 Task: Create a rule when a start date more than 1  days ago is set on a card by me.
Action: Mouse pressed left at (491, 405)
Screenshot: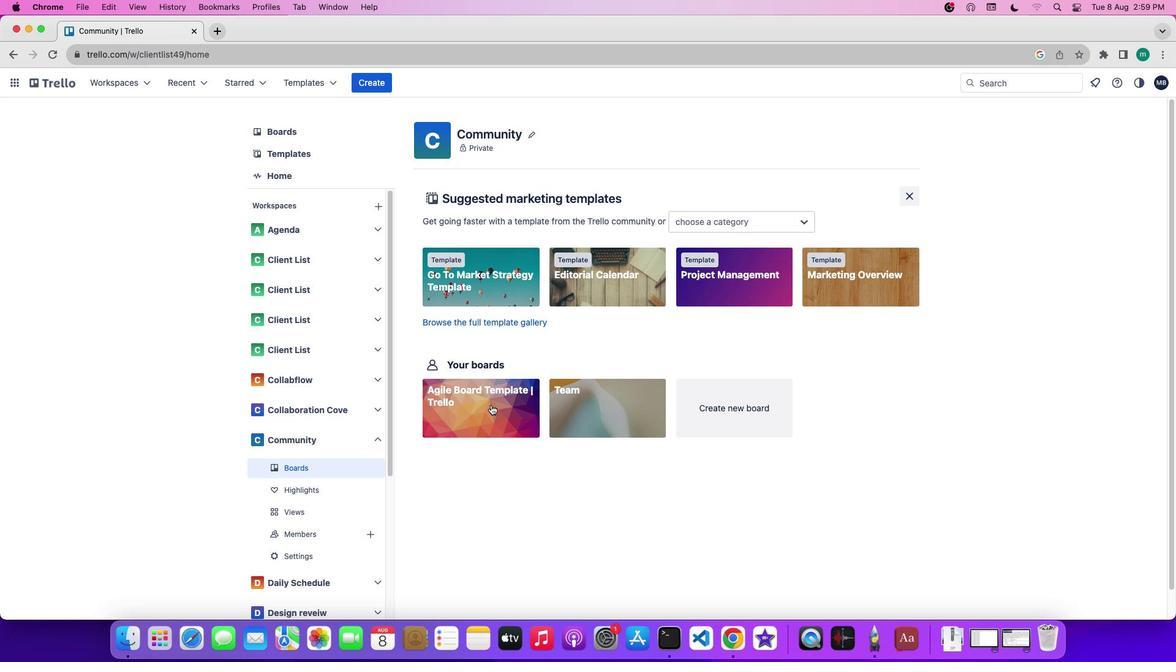 
Action: Mouse moved to (1022, 267)
Screenshot: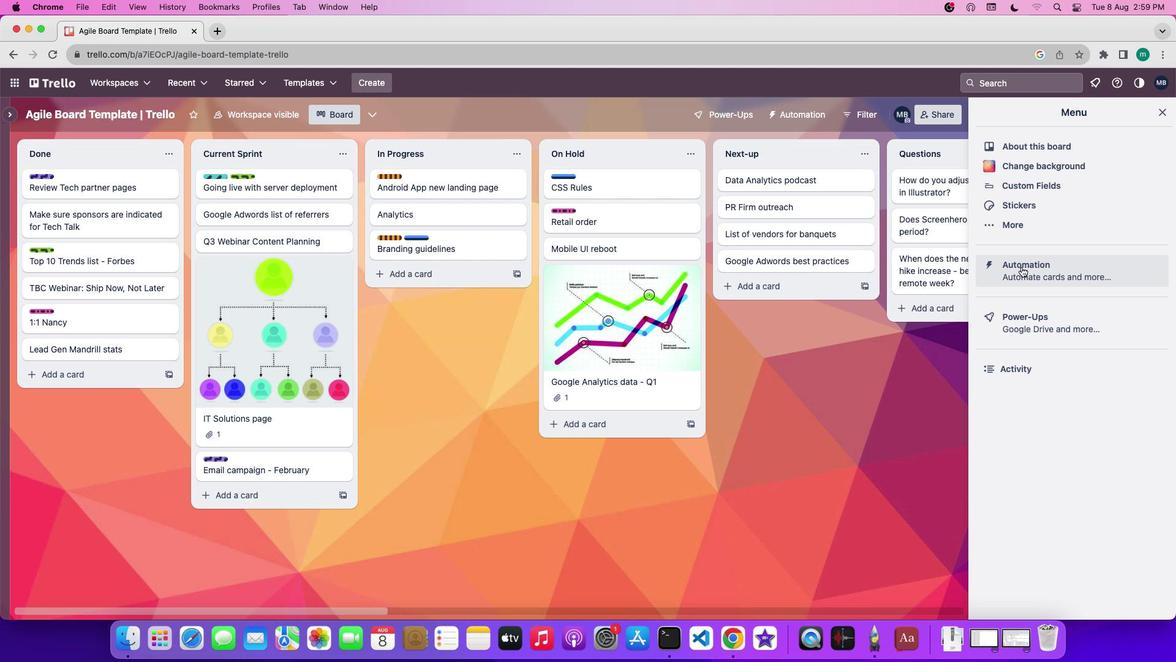 
Action: Mouse pressed left at (1022, 267)
Screenshot: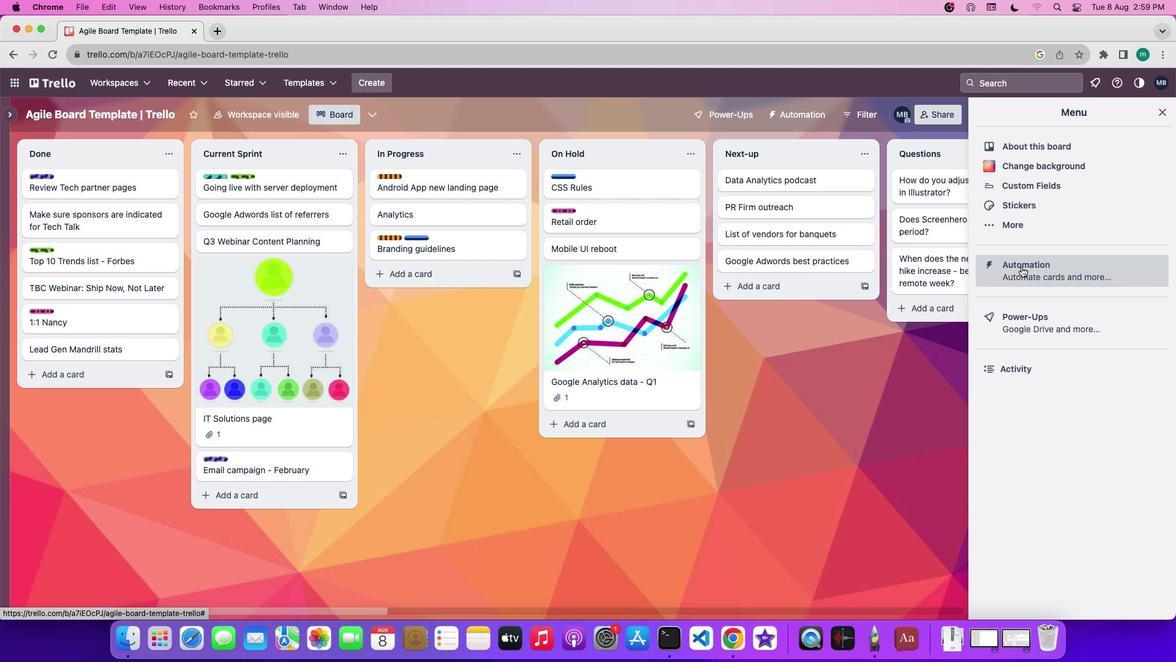 
Action: Mouse moved to (105, 218)
Screenshot: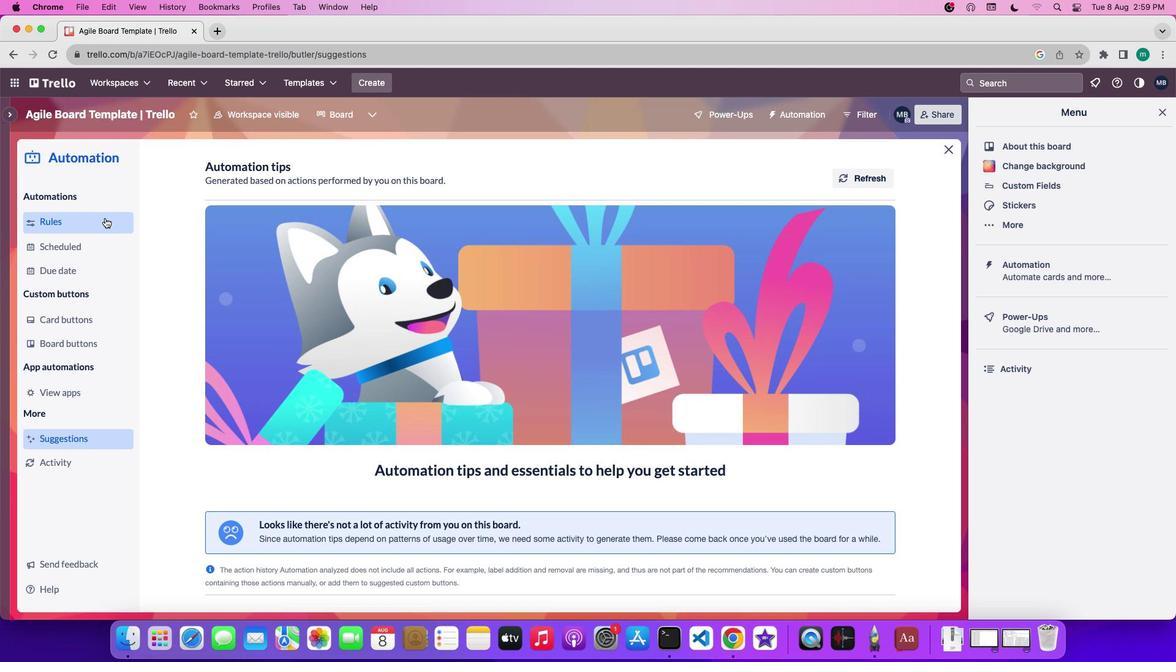 
Action: Mouse pressed left at (105, 218)
Screenshot: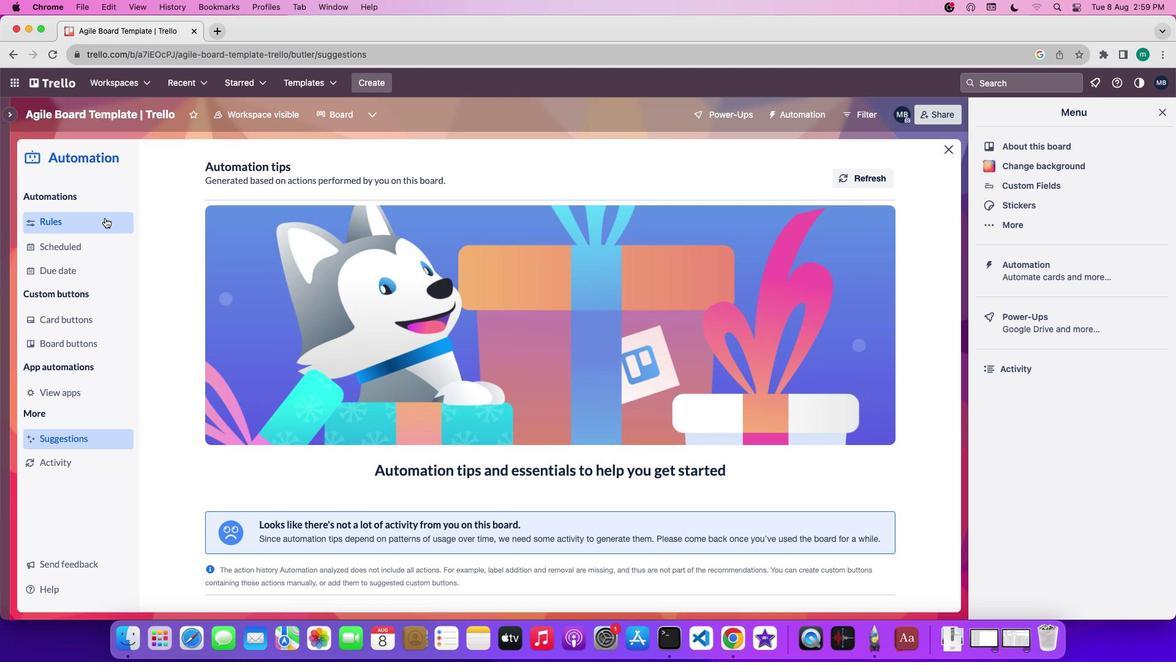 
Action: Mouse moved to (761, 172)
Screenshot: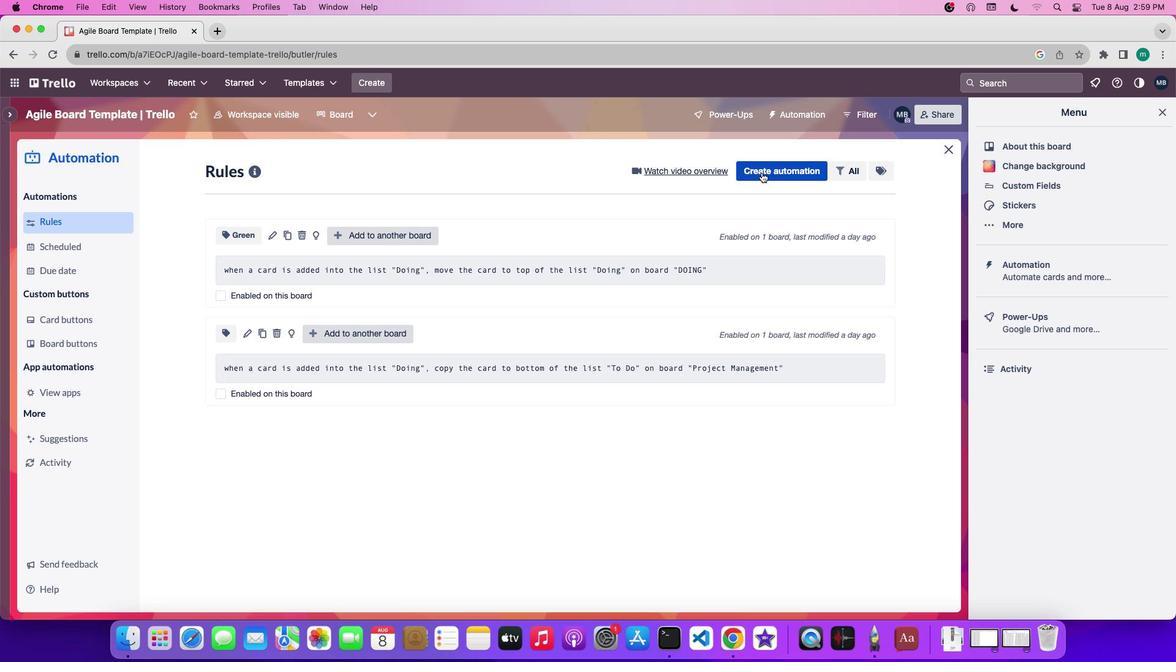 
Action: Mouse pressed left at (761, 172)
Screenshot: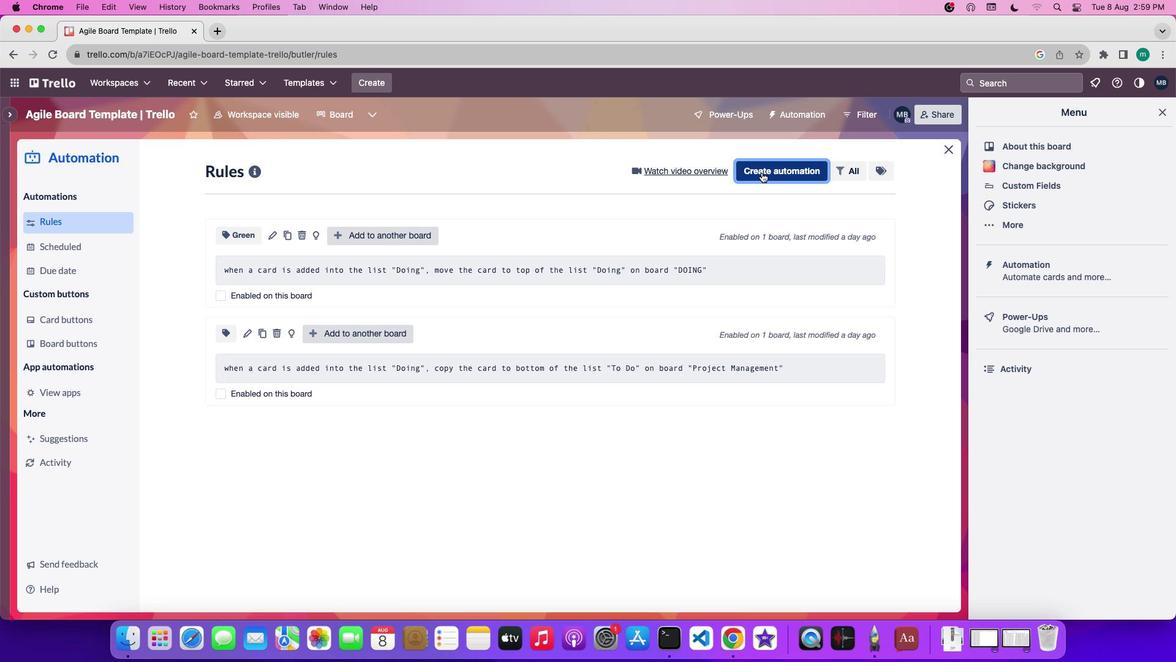 
Action: Mouse moved to (585, 373)
Screenshot: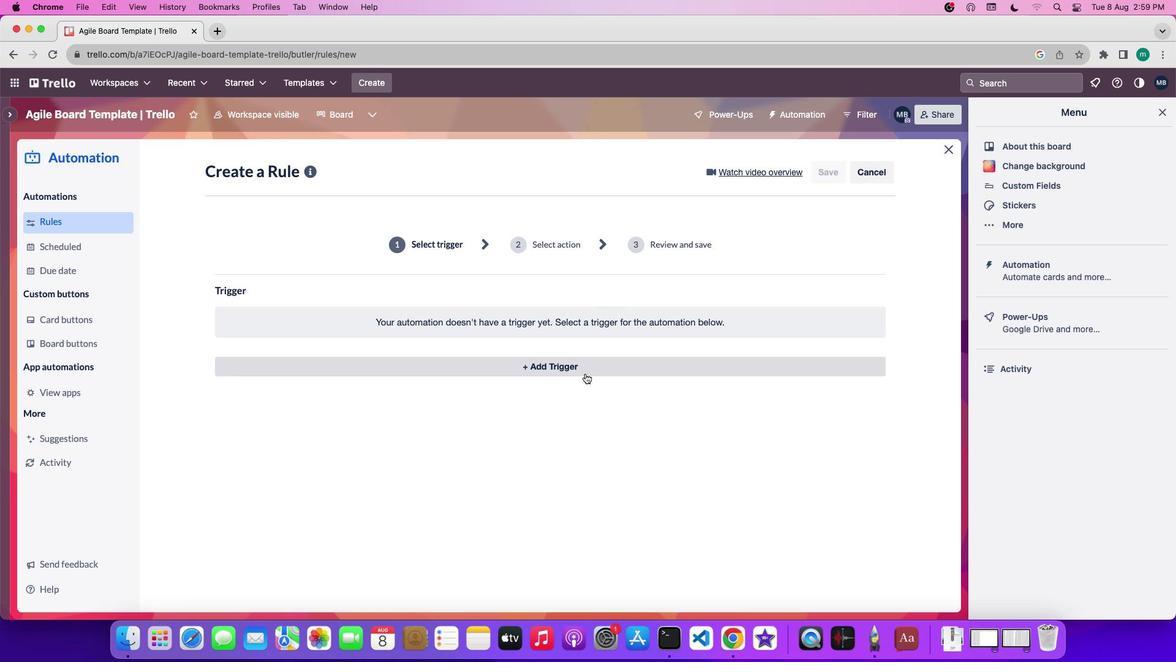 
Action: Mouse pressed left at (585, 373)
Screenshot: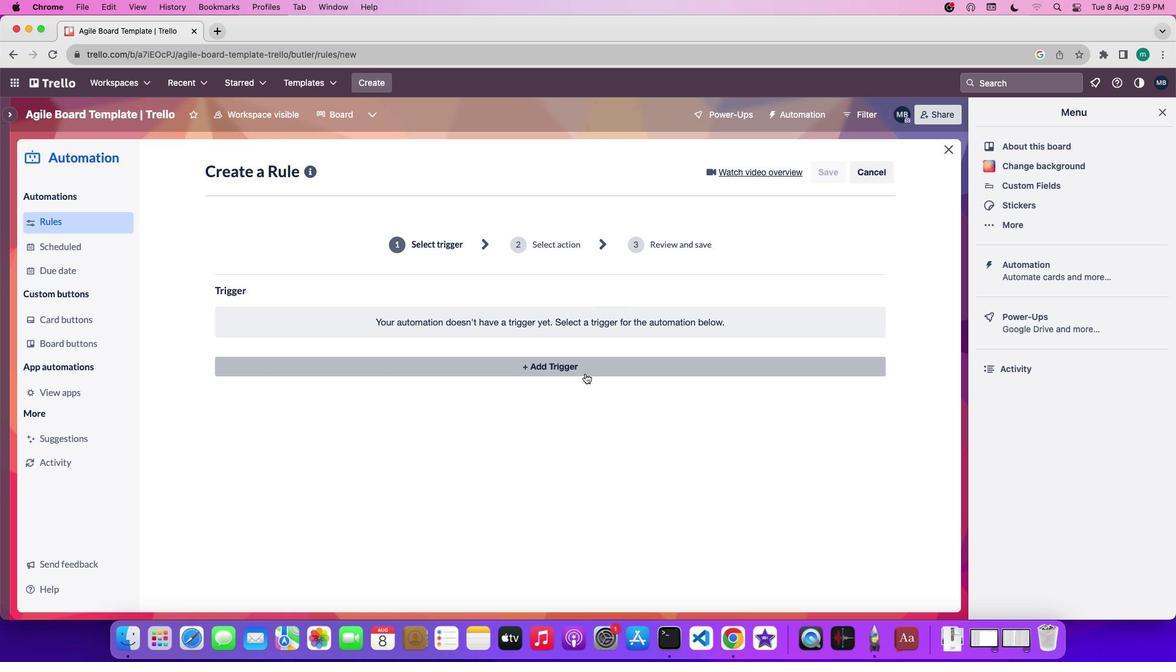 
Action: Mouse moved to (353, 408)
Screenshot: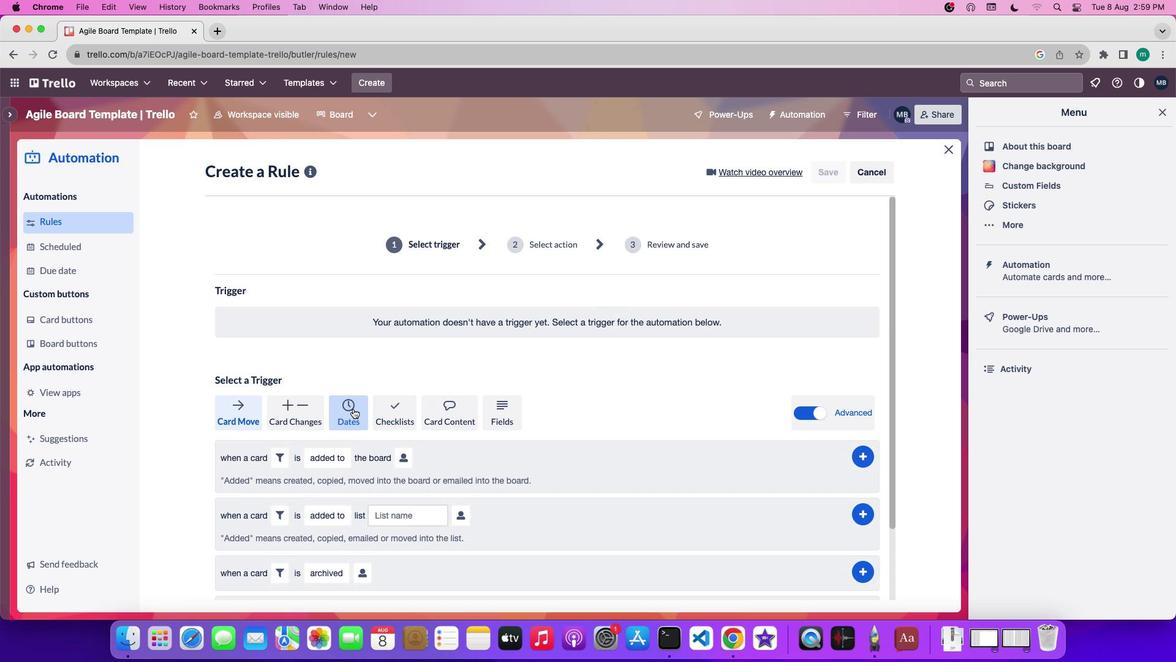 
Action: Mouse pressed left at (353, 408)
Screenshot: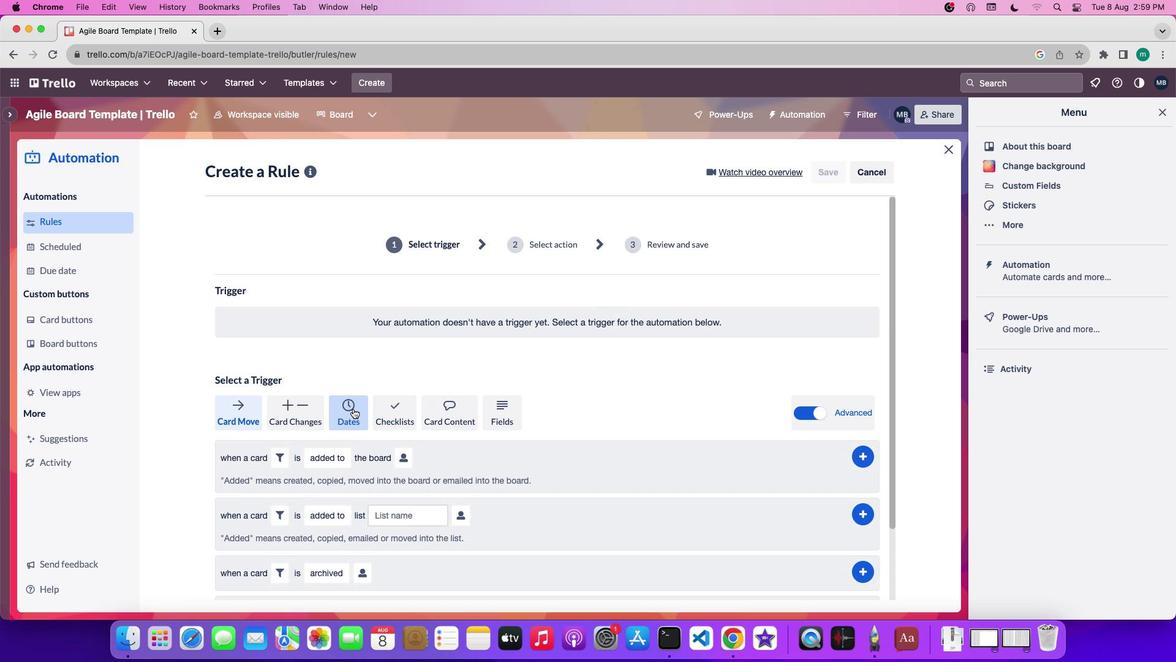 
Action: Mouse moved to (259, 461)
Screenshot: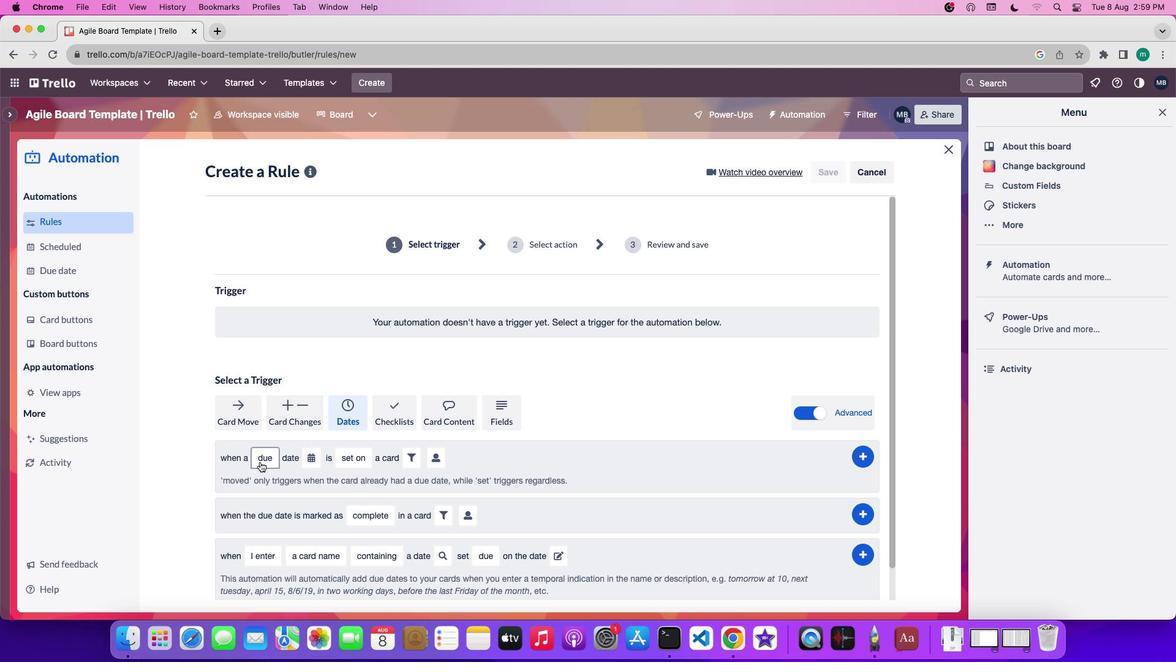 
Action: Mouse pressed left at (259, 461)
Screenshot: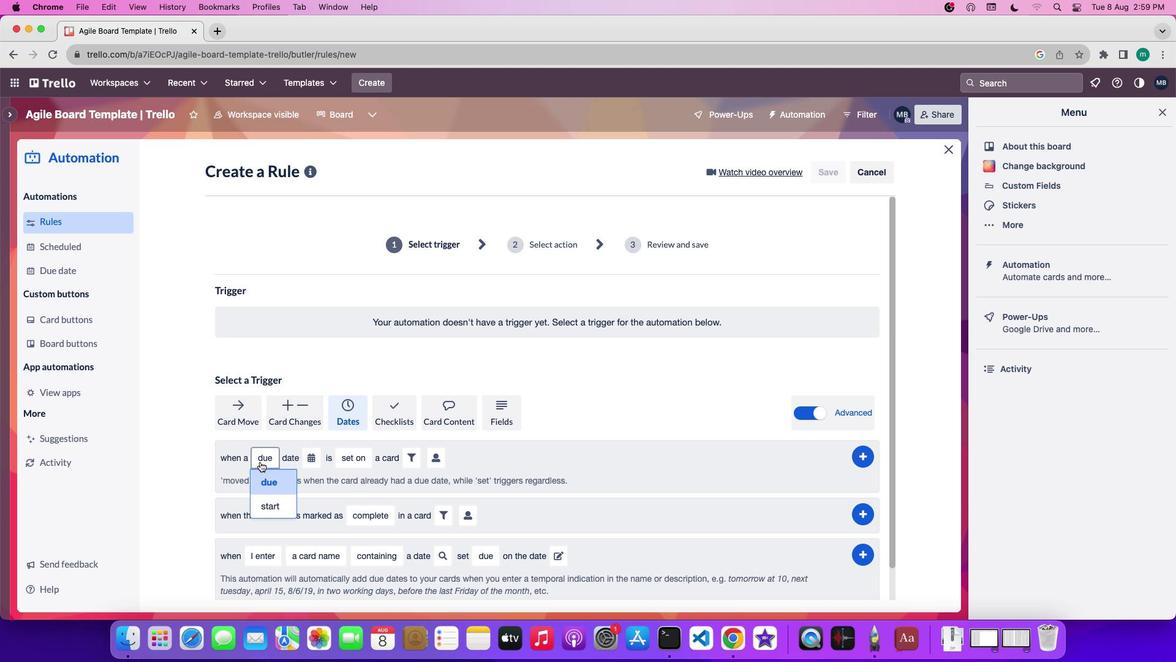 
Action: Mouse moved to (264, 508)
Screenshot: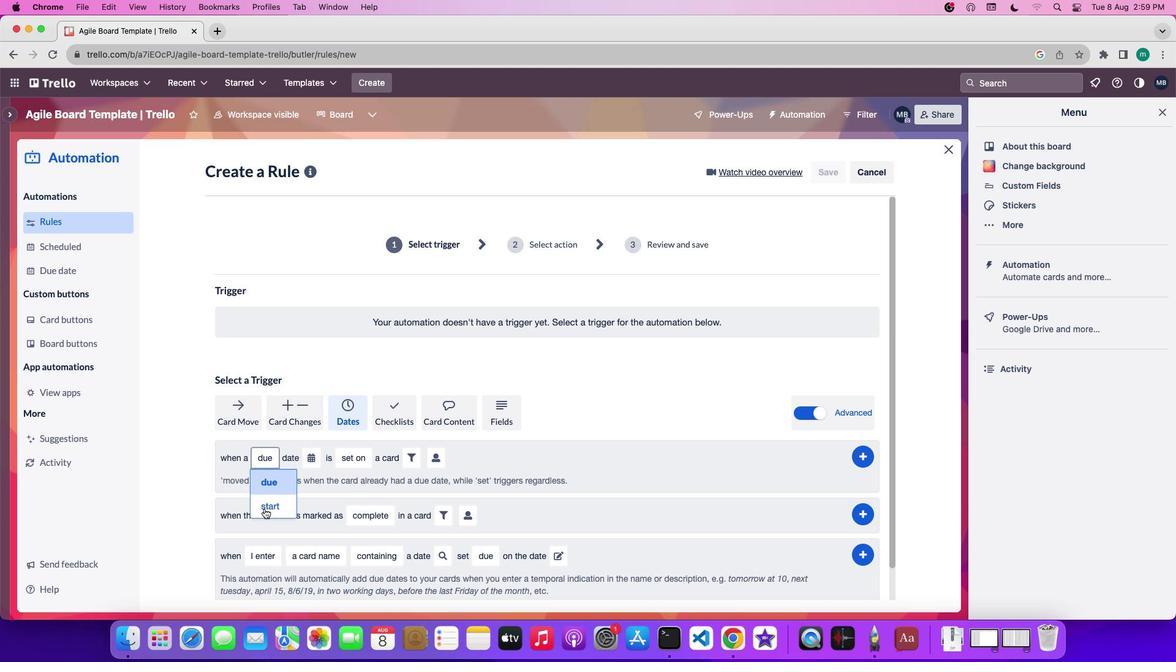 
Action: Mouse pressed left at (264, 508)
Screenshot: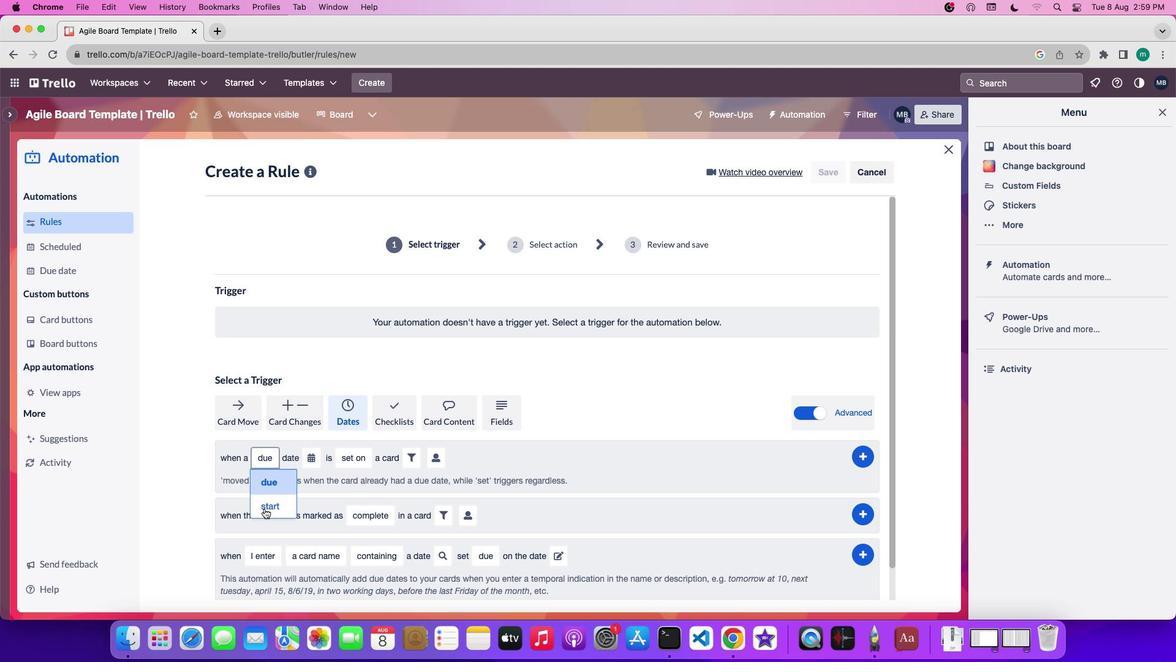 
Action: Mouse moved to (312, 459)
Screenshot: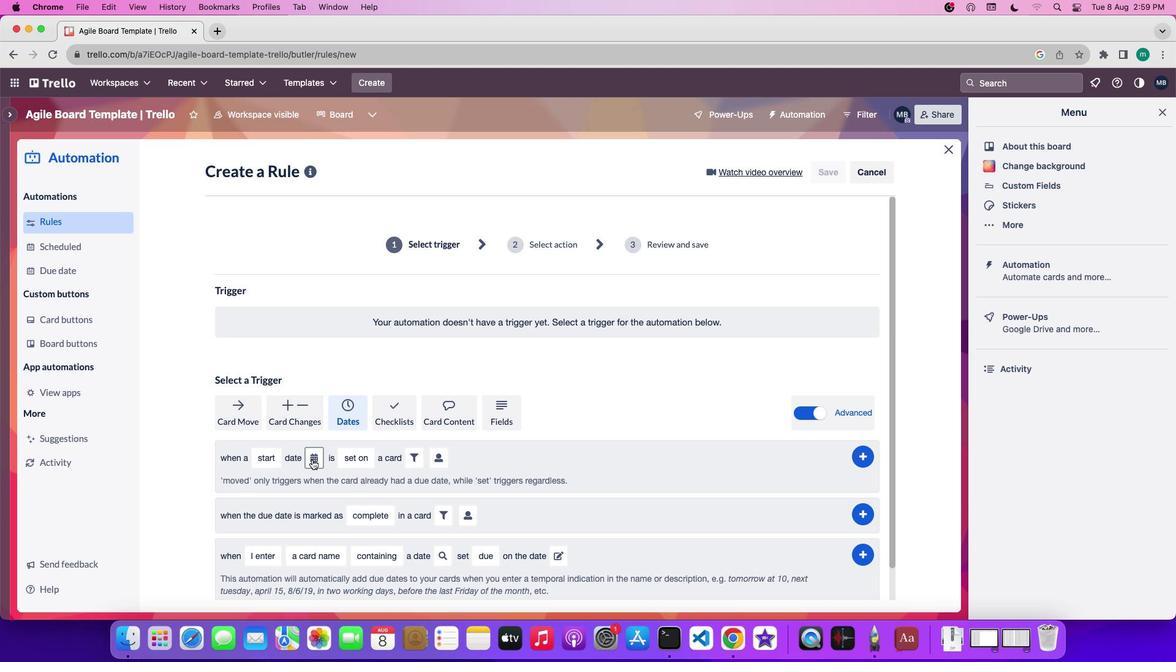 
Action: Mouse pressed left at (312, 459)
Screenshot: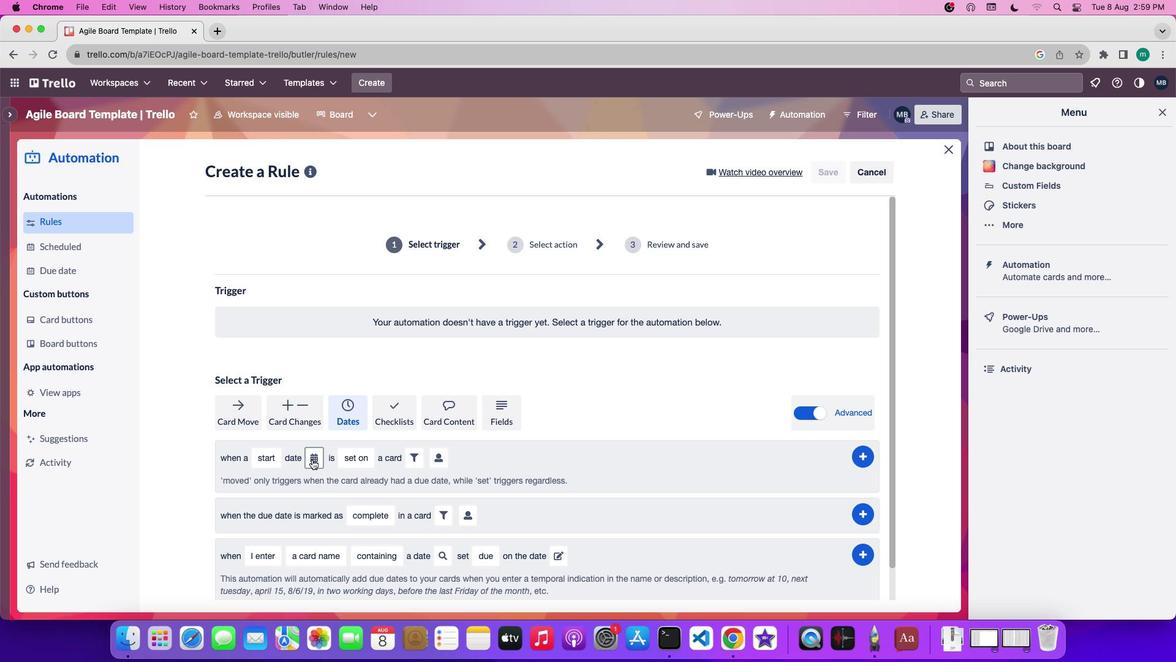 
Action: Mouse moved to (353, 527)
Screenshot: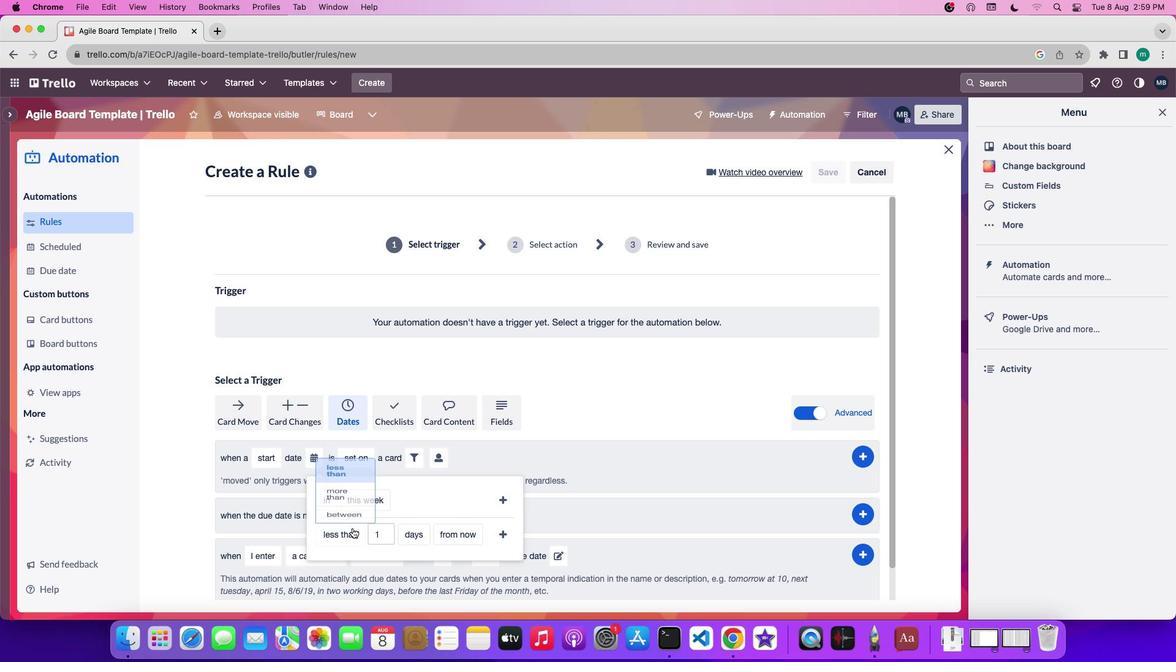 
Action: Mouse pressed left at (353, 527)
Screenshot: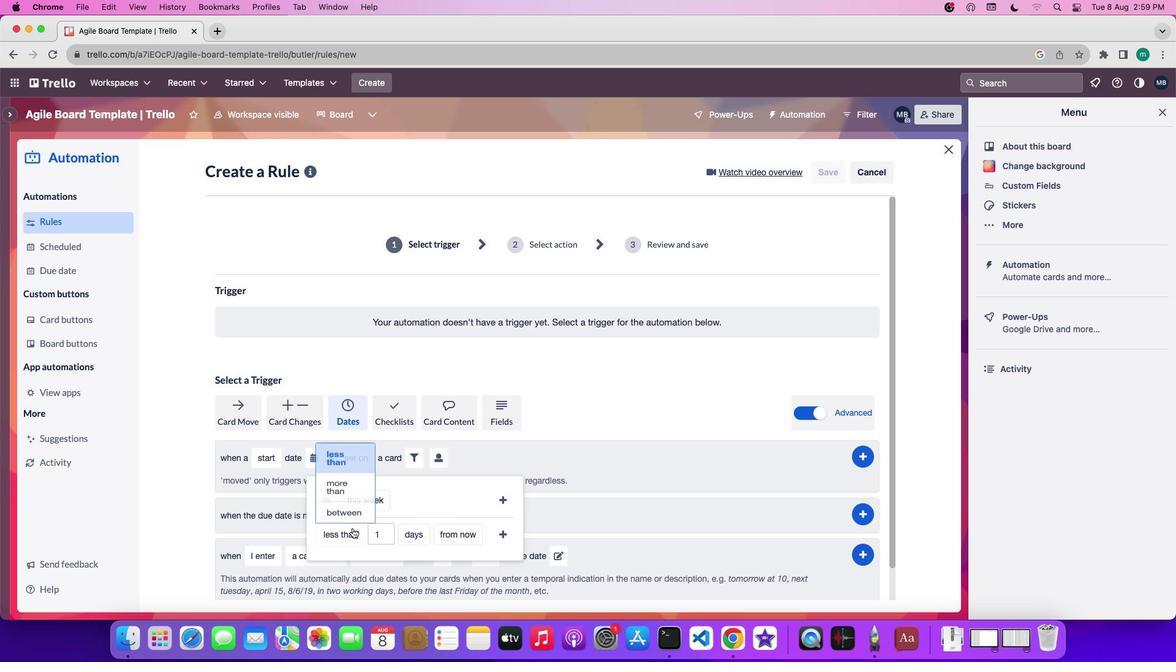 
Action: Mouse moved to (347, 483)
Screenshot: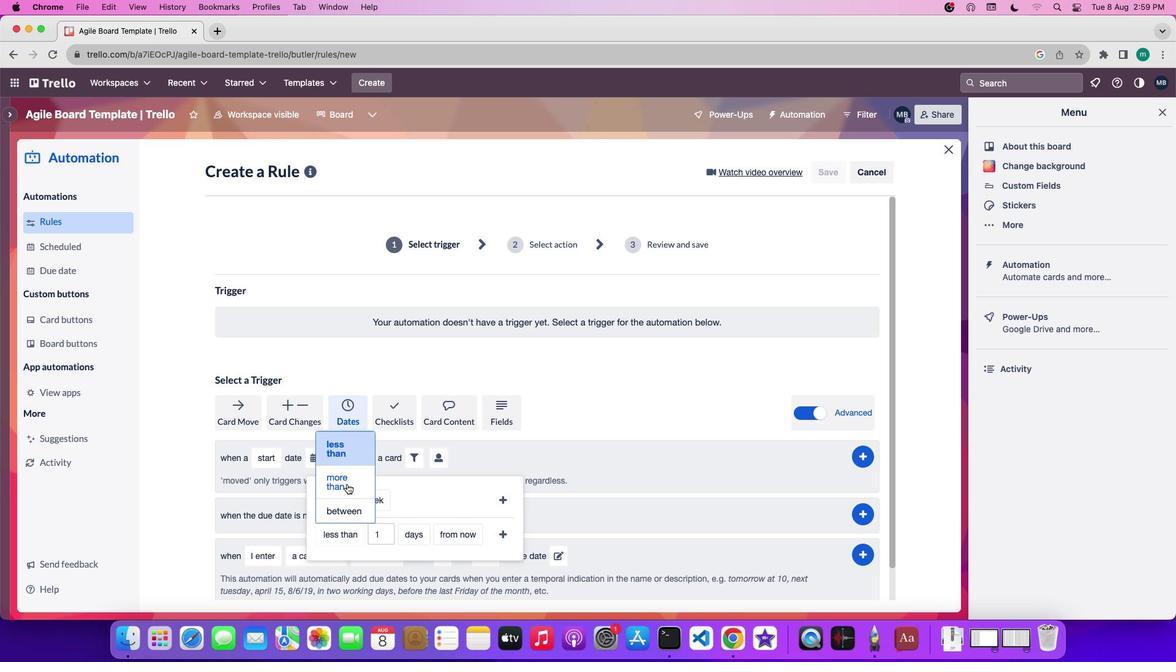 
Action: Mouse pressed left at (347, 483)
Screenshot: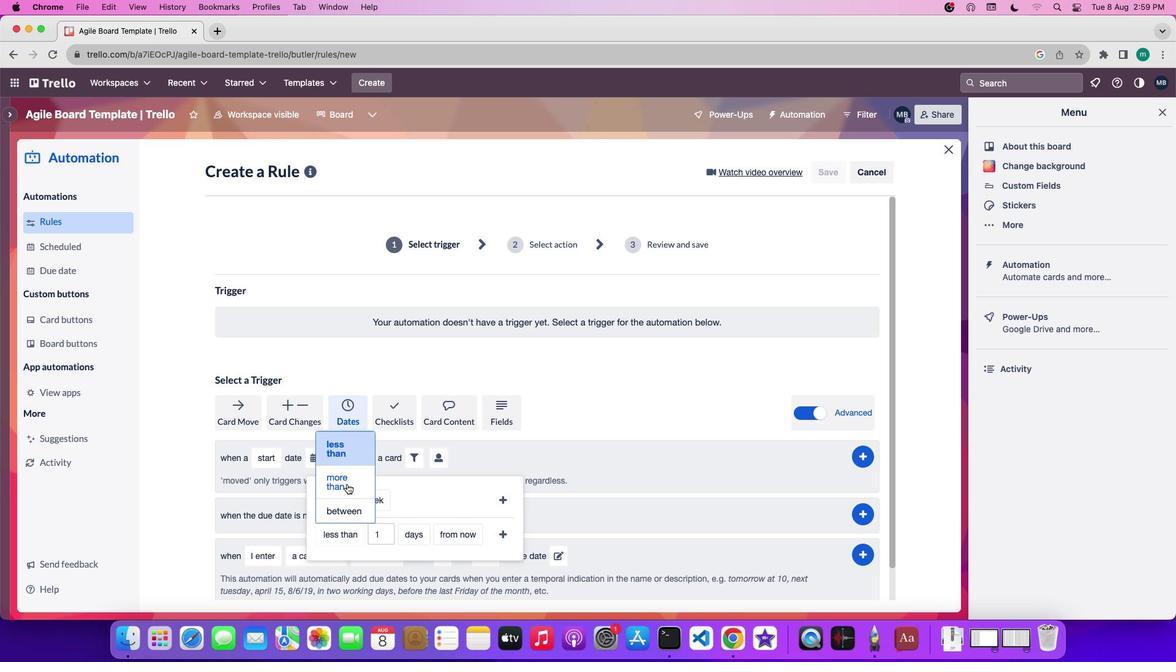 
Action: Mouse moved to (436, 479)
Screenshot: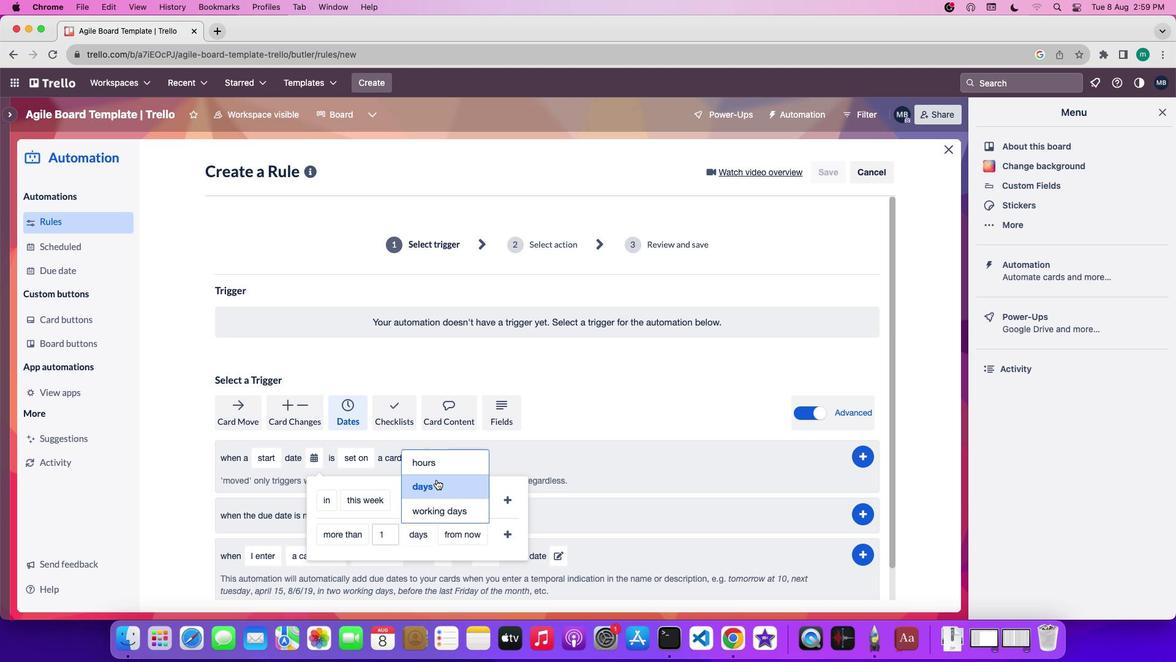 
Action: Mouse pressed left at (436, 479)
Screenshot: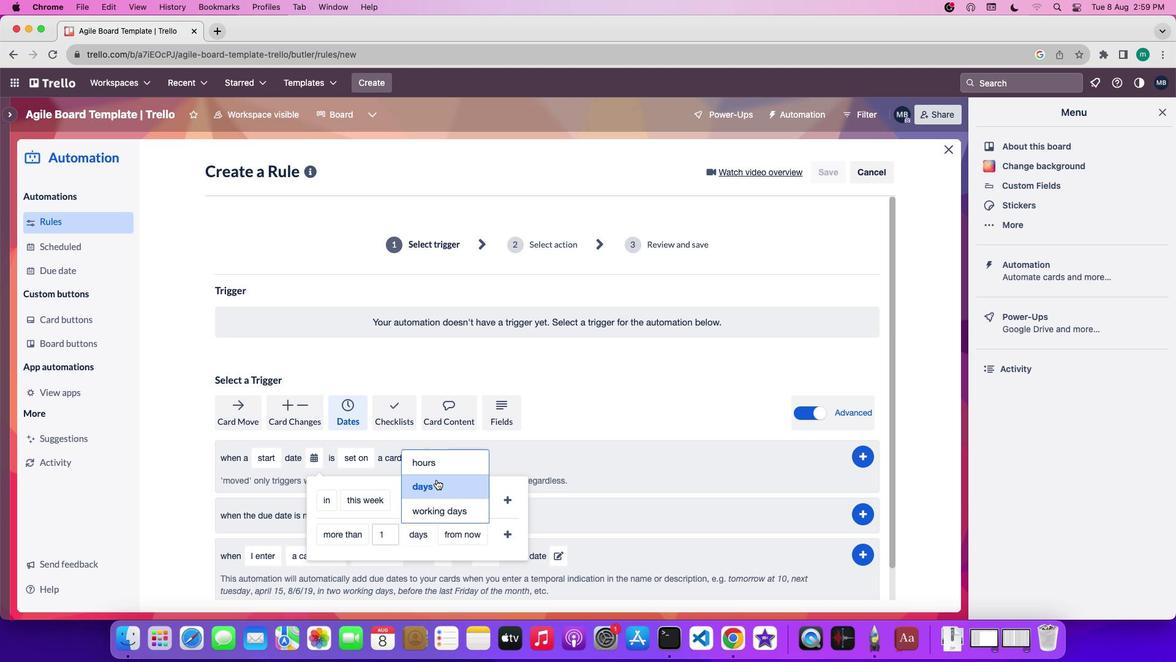 
Action: Mouse moved to (468, 536)
Screenshot: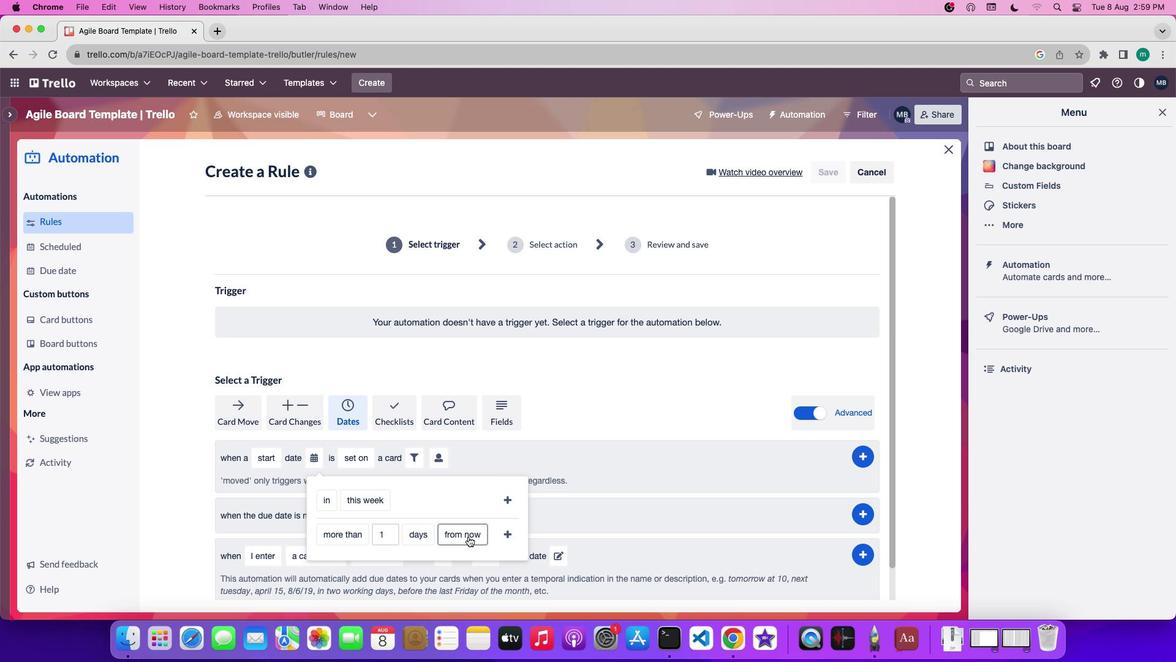 
Action: Mouse pressed left at (468, 536)
Screenshot: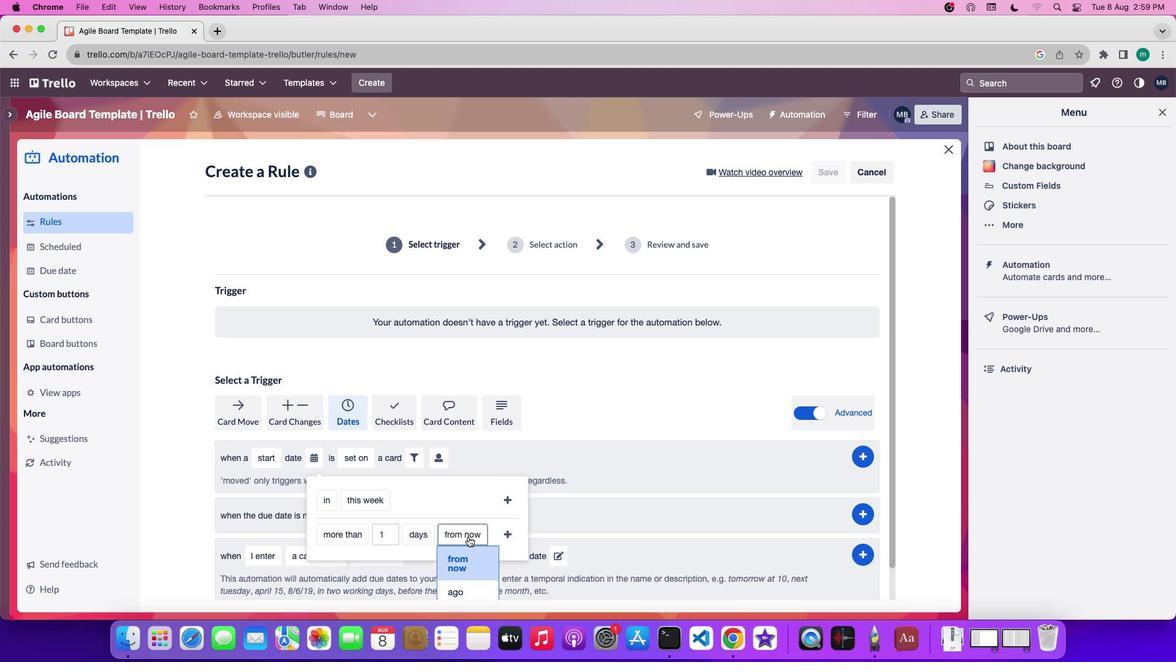 
Action: Mouse moved to (470, 560)
Screenshot: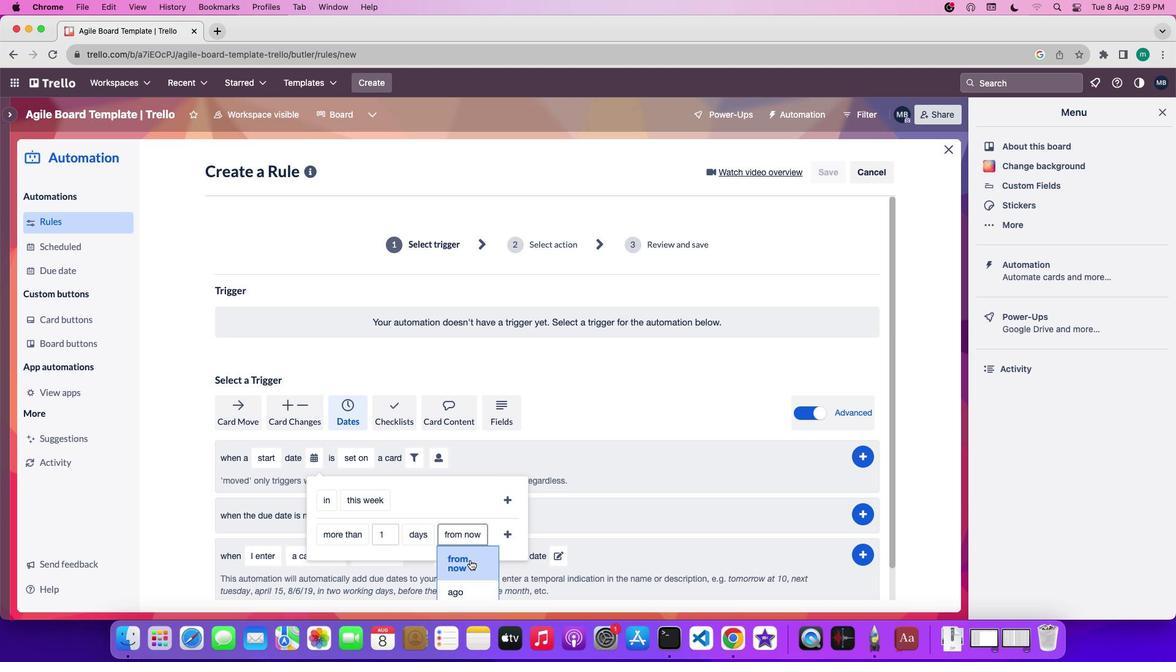 
Action: Mouse scrolled (470, 560) with delta (0, 0)
Screenshot: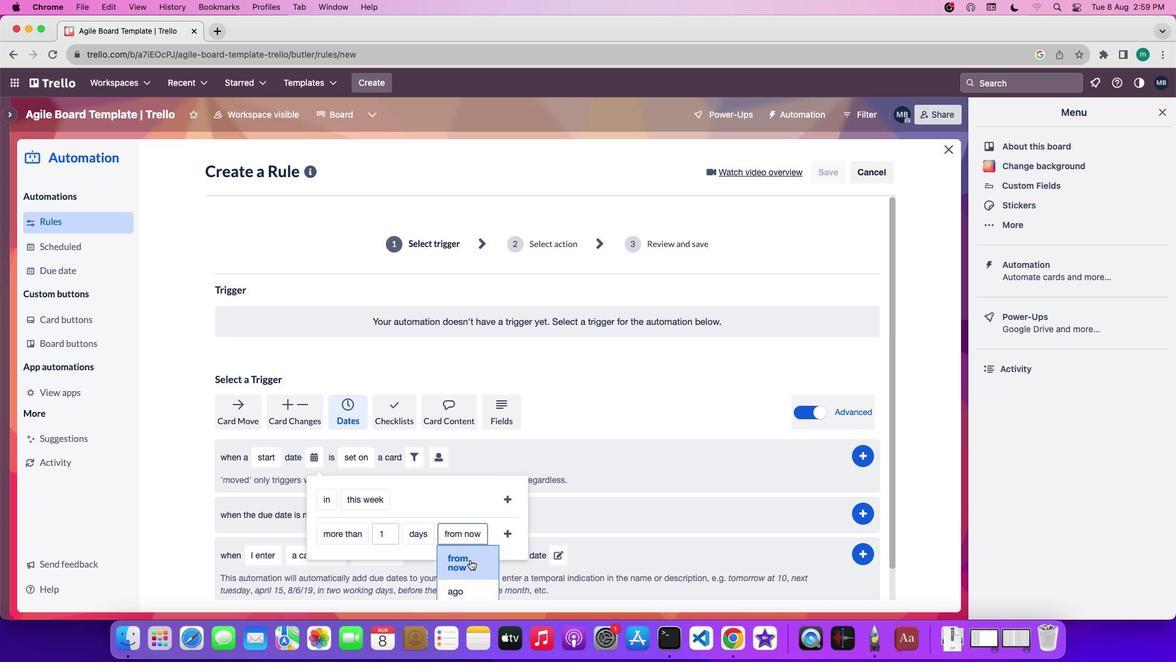 
Action: Mouse scrolled (470, 560) with delta (0, 0)
Screenshot: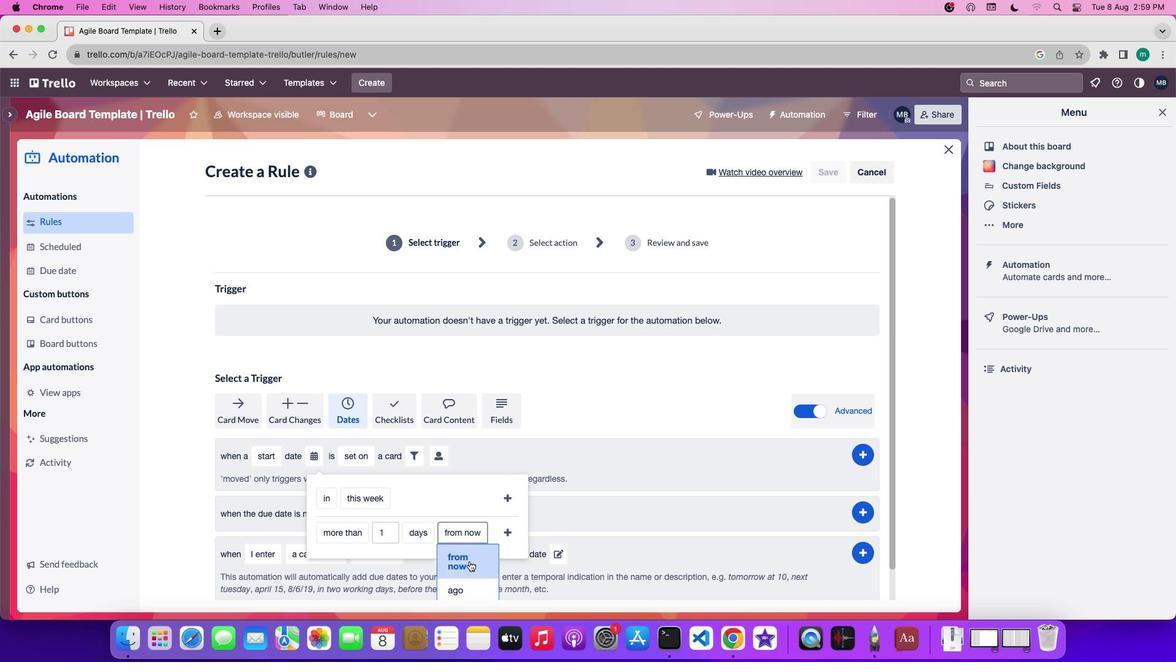 
Action: Mouse moved to (470, 560)
Screenshot: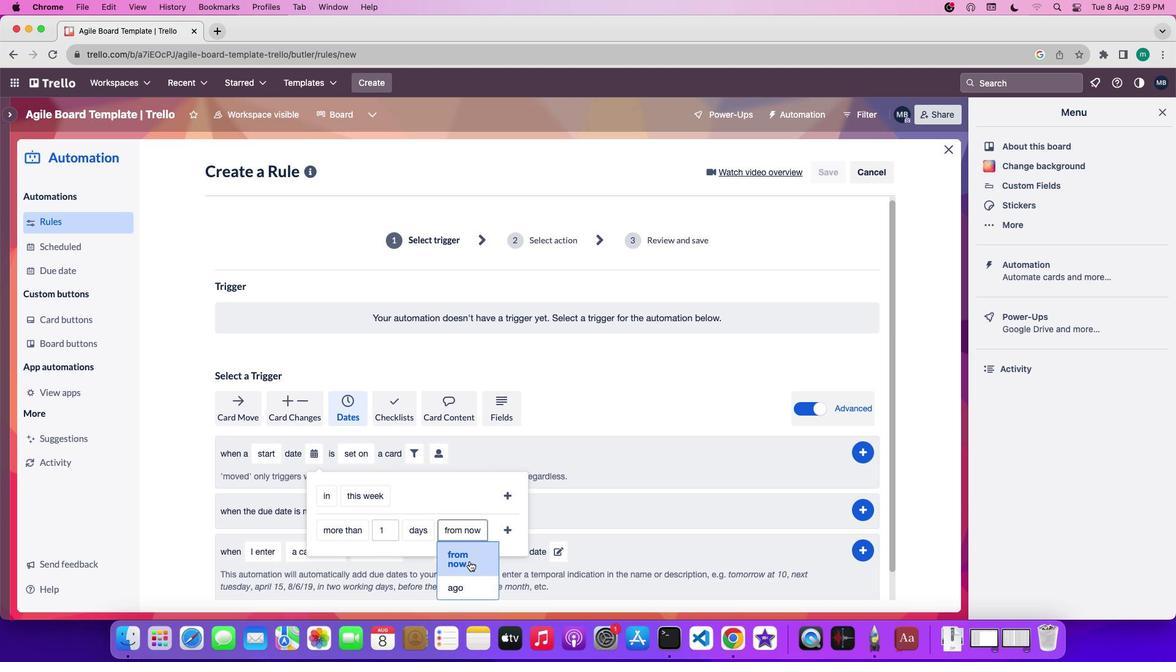 
Action: Mouse scrolled (470, 560) with delta (0, 0)
Screenshot: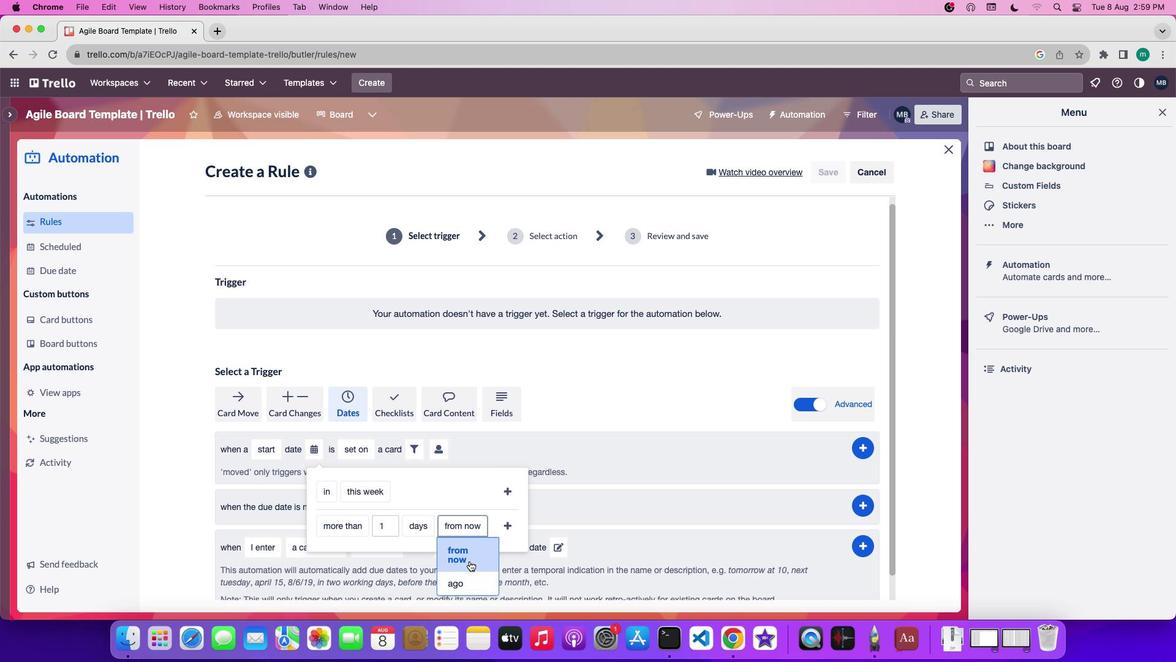 
Action: Mouse moved to (469, 554)
Screenshot: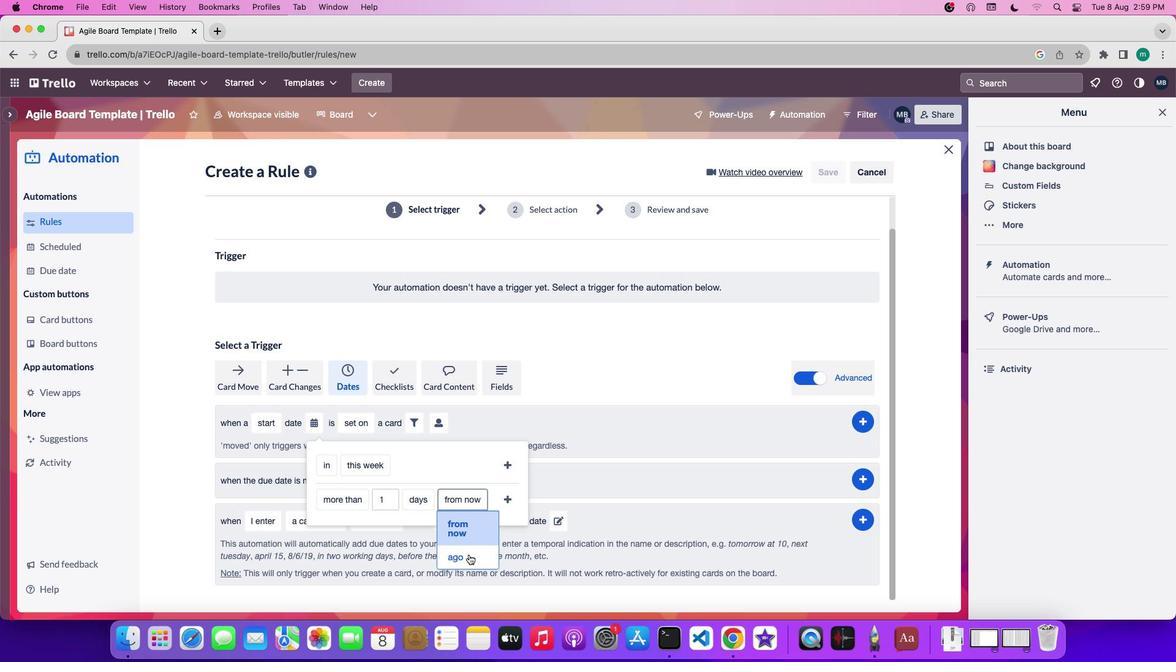 
Action: Mouse pressed left at (469, 554)
Screenshot: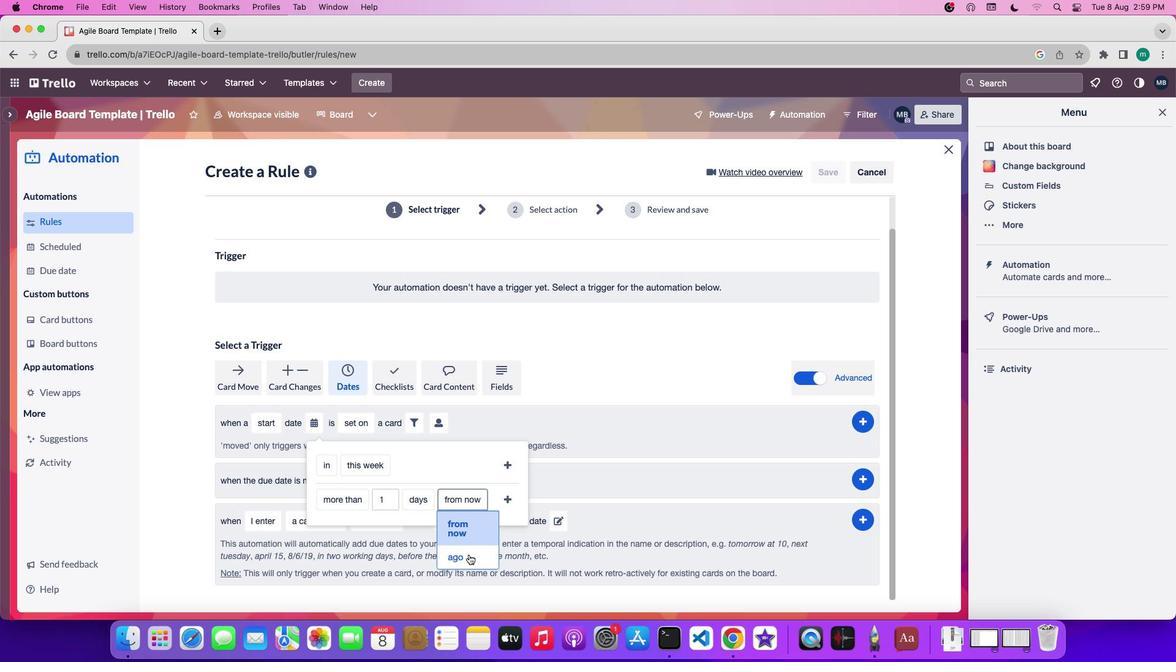
Action: Mouse moved to (487, 492)
Screenshot: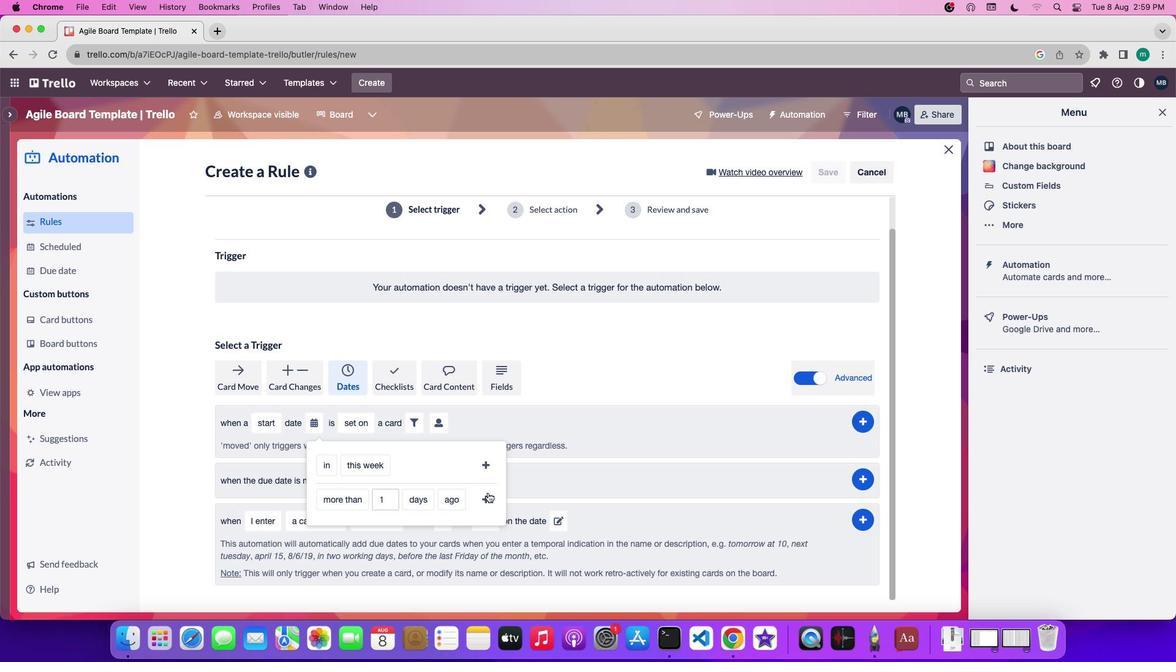 
Action: Mouse pressed left at (487, 492)
Screenshot: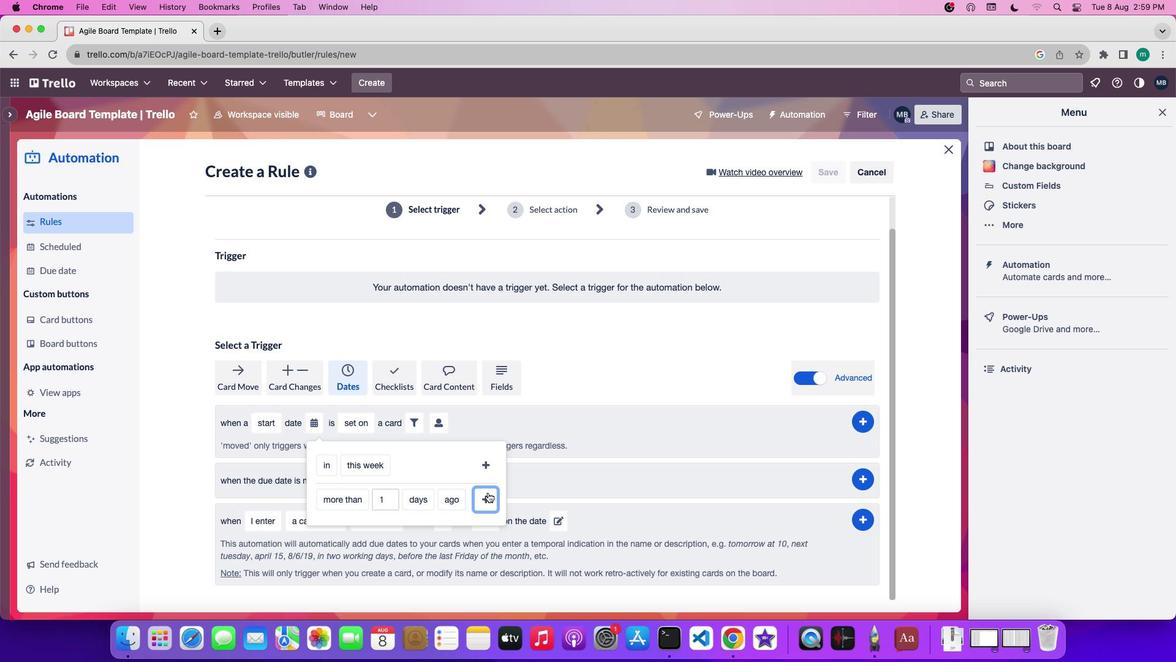 
Action: Mouse moved to (450, 426)
Screenshot: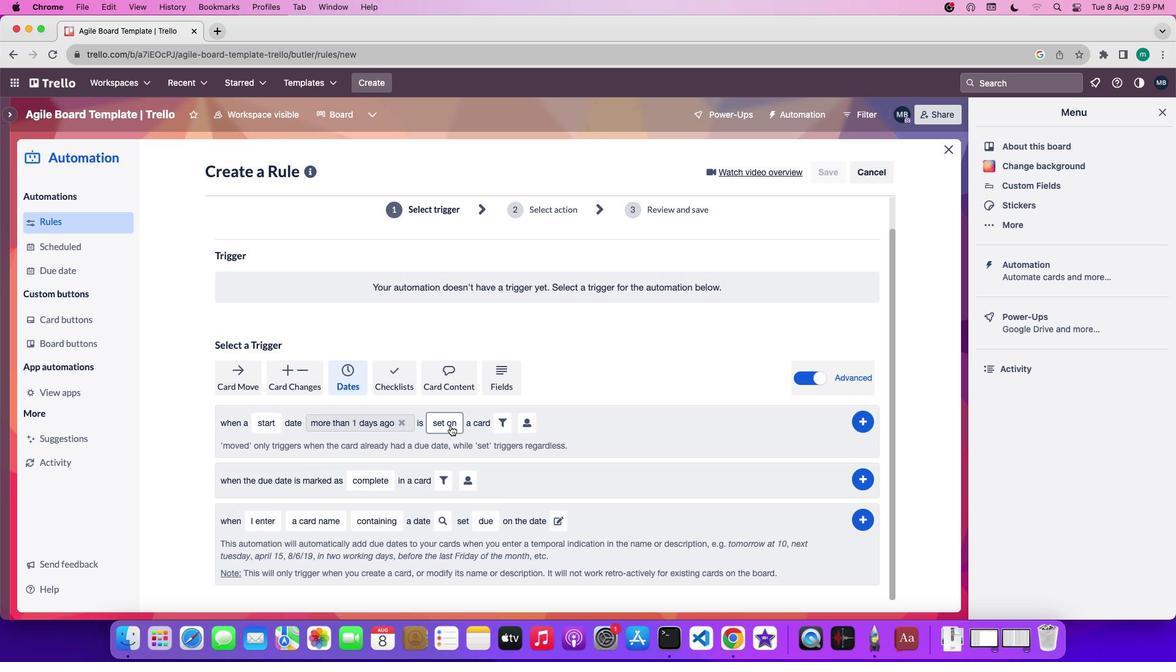 
Action: Mouse pressed left at (450, 426)
Screenshot: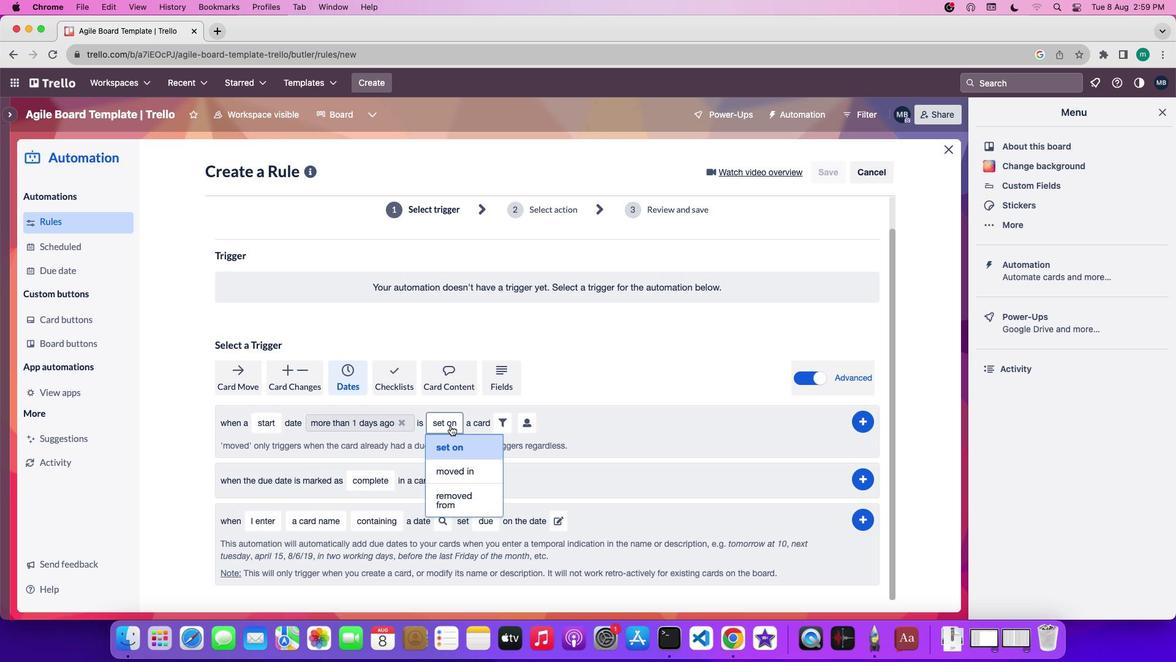 
Action: Mouse moved to (453, 446)
Screenshot: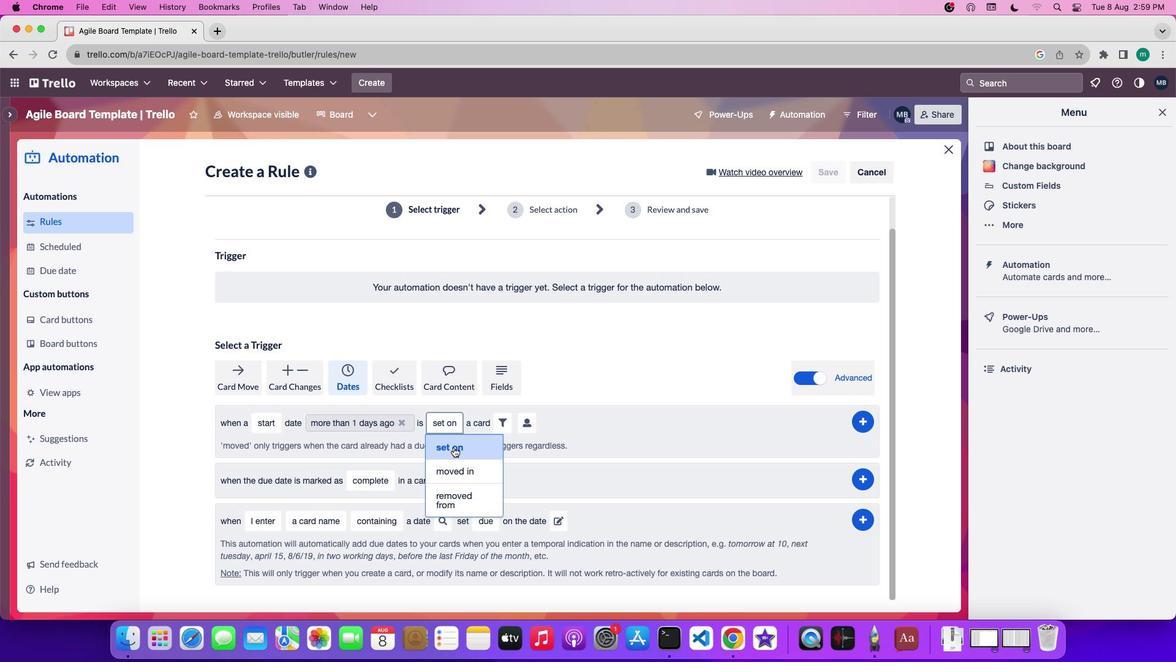 
Action: Mouse pressed left at (453, 446)
Screenshot: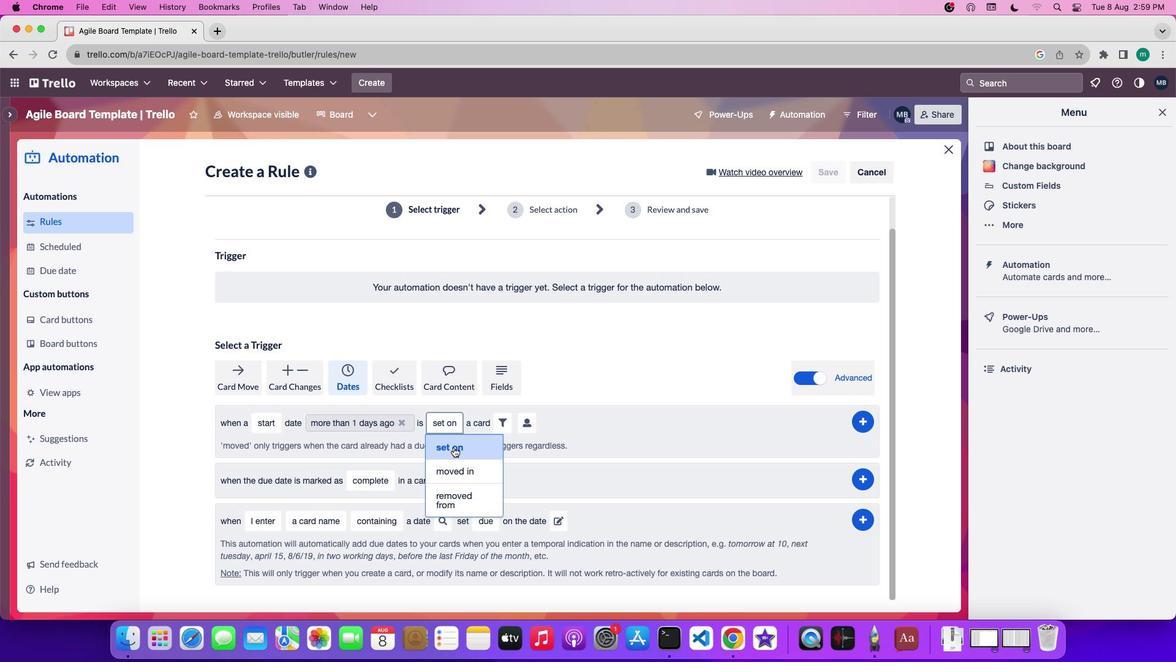 
Action: Mouse moved to (532, 422)
Screenshot: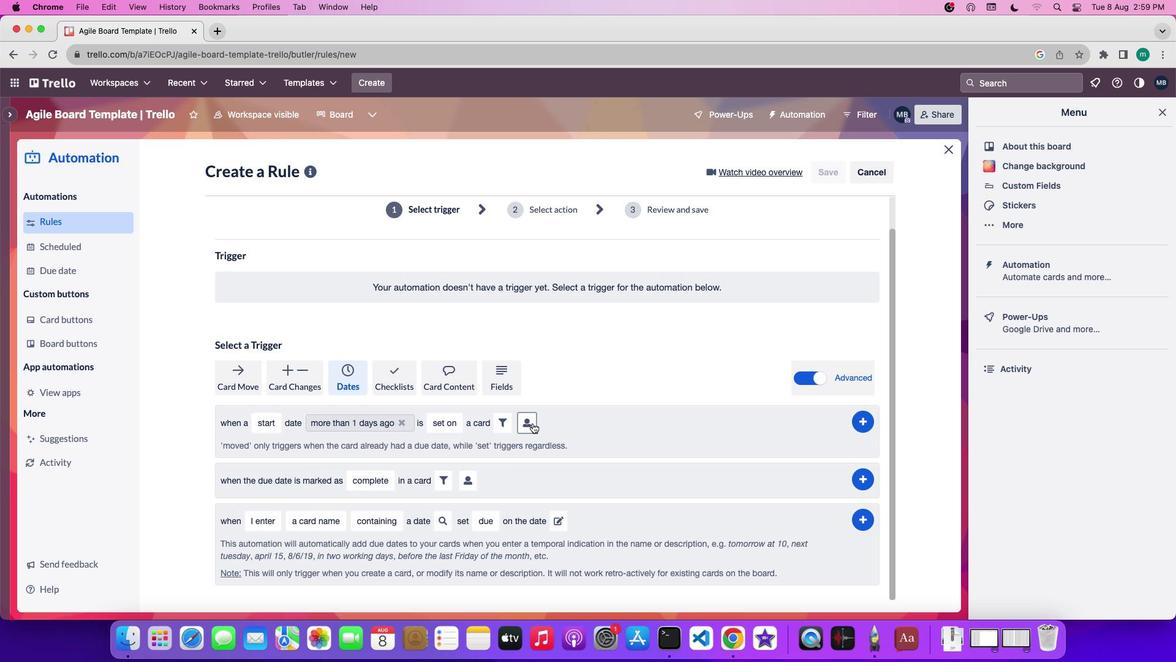 
Action: Mouse pressed left at (532, 422)
Screenshot: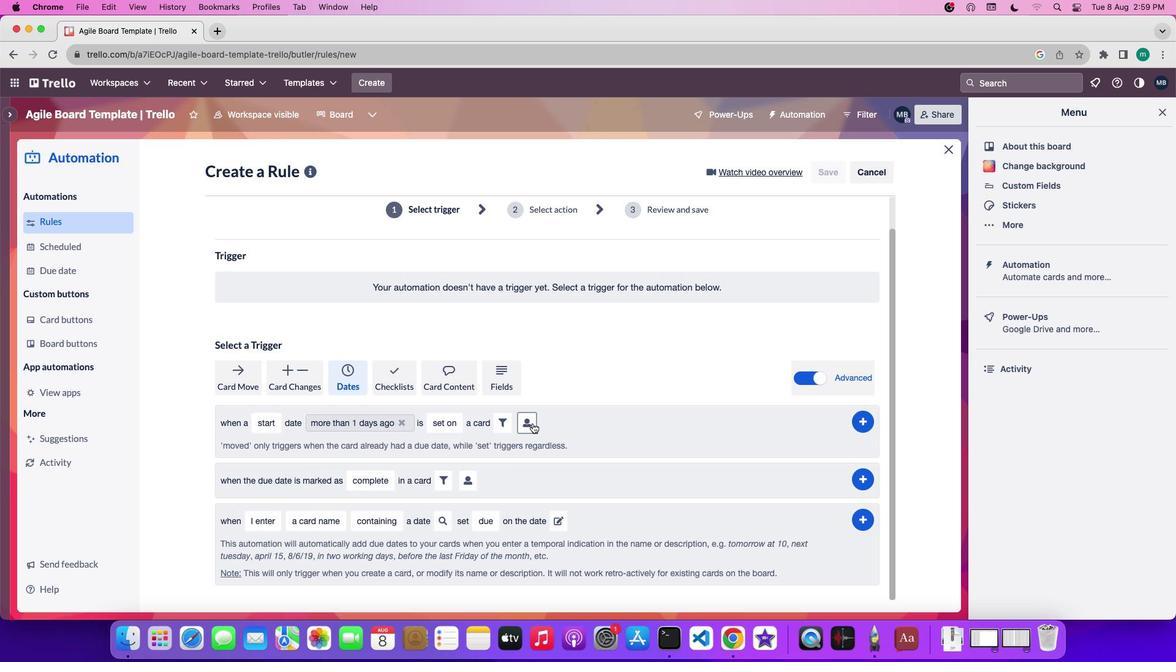 
Action: Mouse moved to (731, 498)
Screenshot: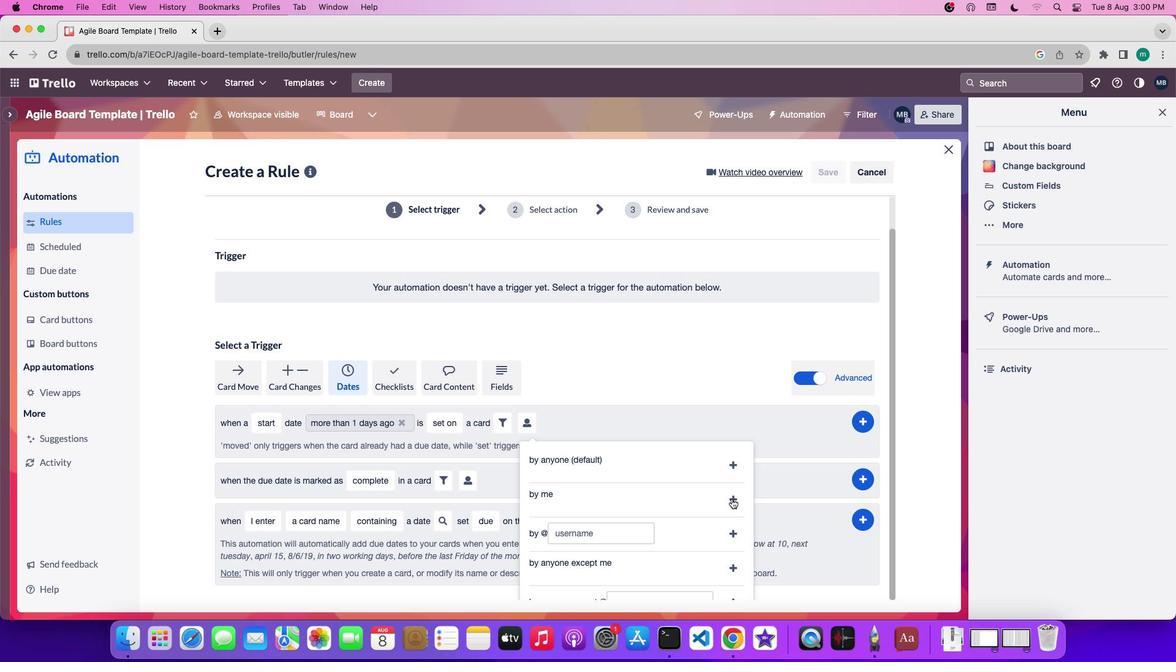 
Action: Mouse pressed left at (731, 498)
Screenshot: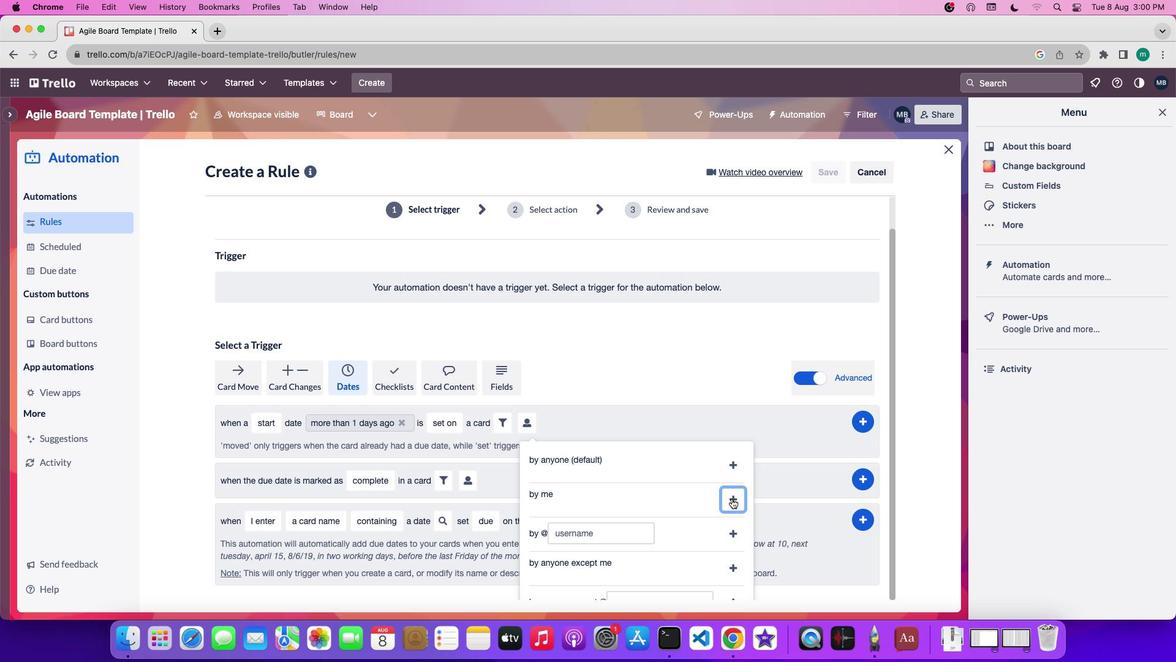 
Action: Mouse moved to (866, 421)
Screenshot: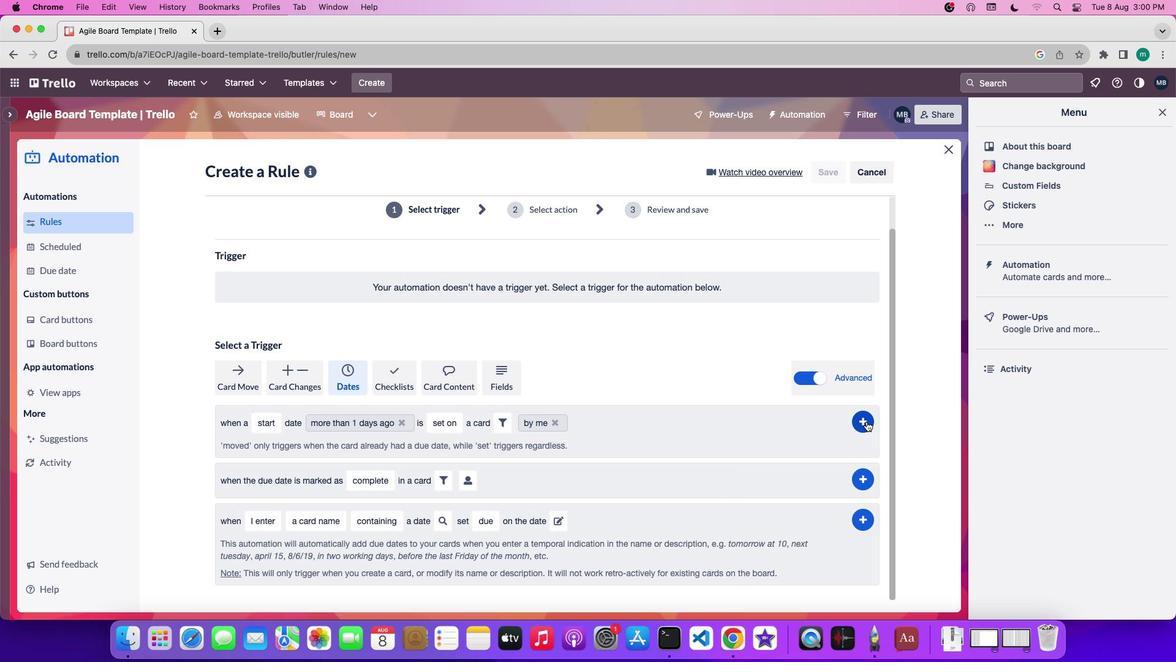 
Action: Mouse pressed left at (866, 421)
Screenshot: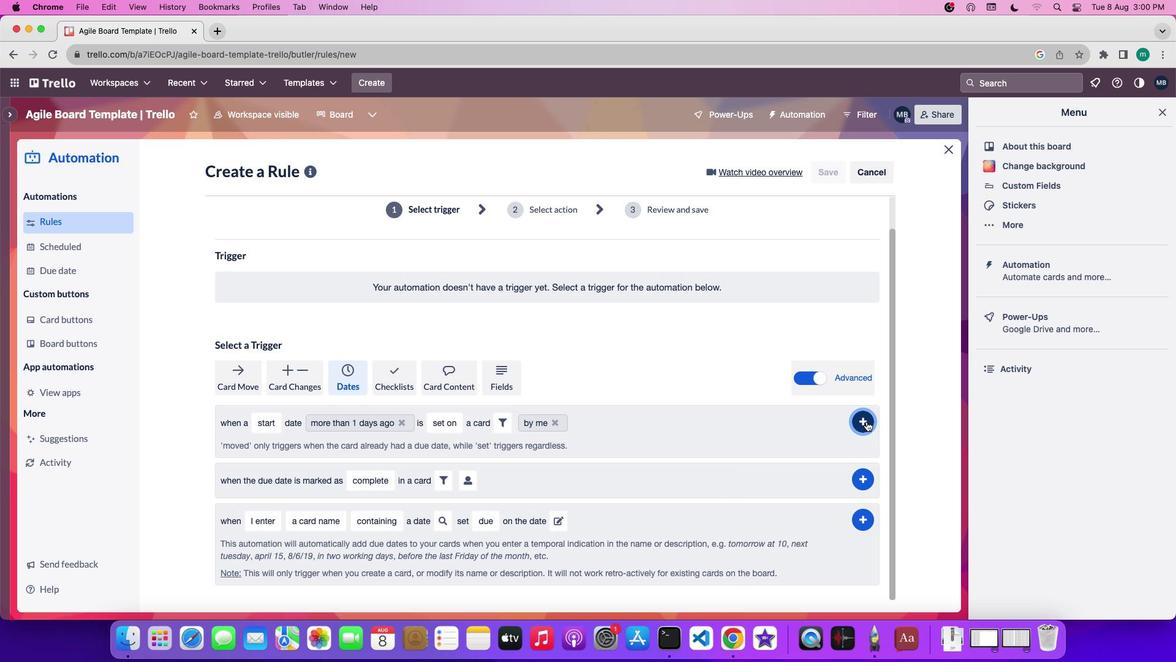 
